 Task: Create a rule from the Routing list, Task moved to a section -> Set Priority in the project TrailPlan , set the section as Done clear the priority.
Action: Mouse moved to (1116, 98)
Screenshot: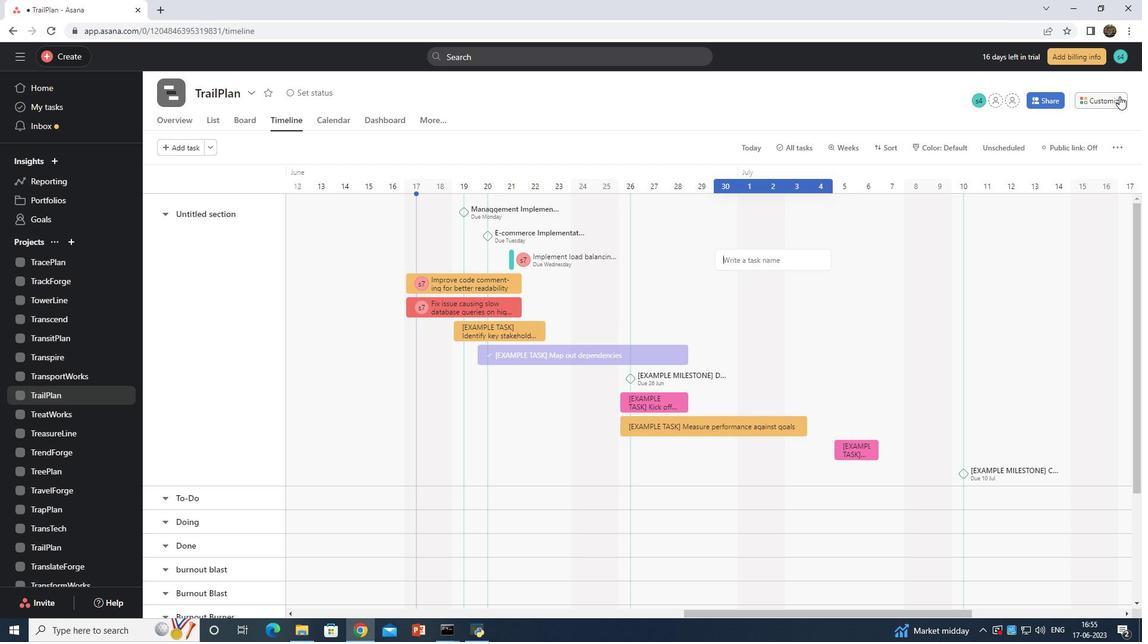 
Action: Mouse pressed left at (1116, 98)
Screenshot: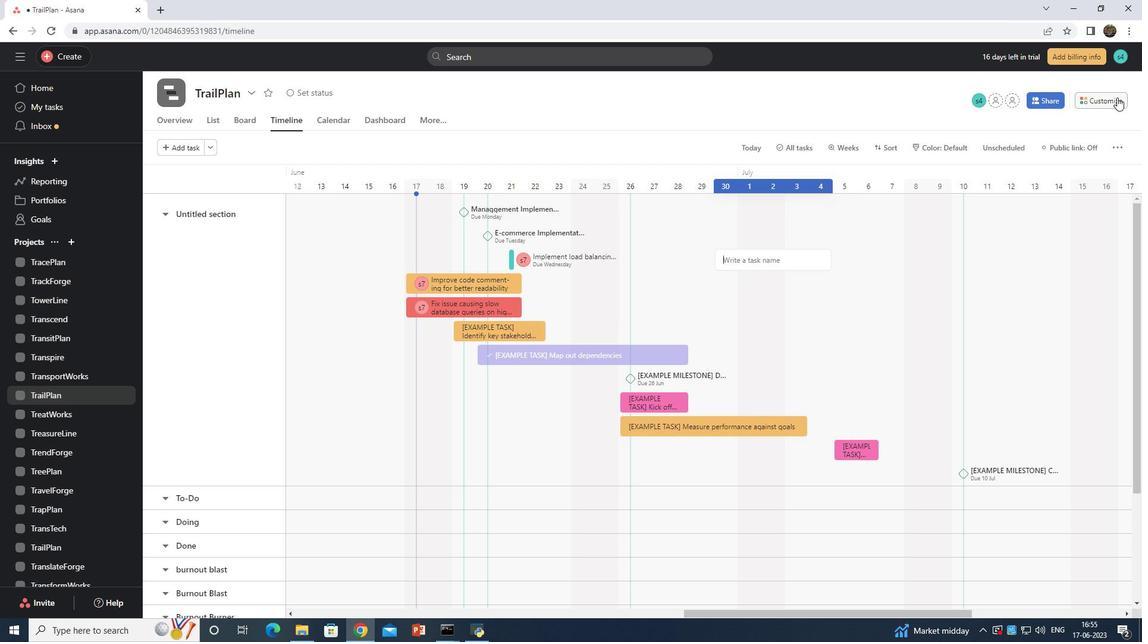 
Action: Mouse moved to (888, 292)
Screenshot: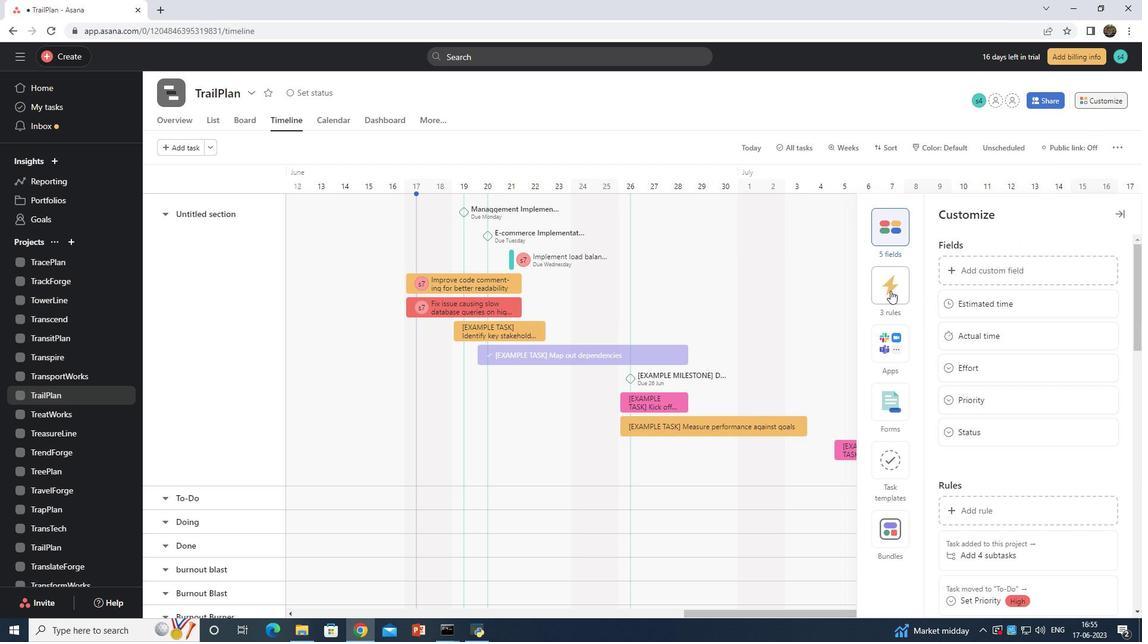 
Action: Mouse pressed left at (888, 292)
Screenshot: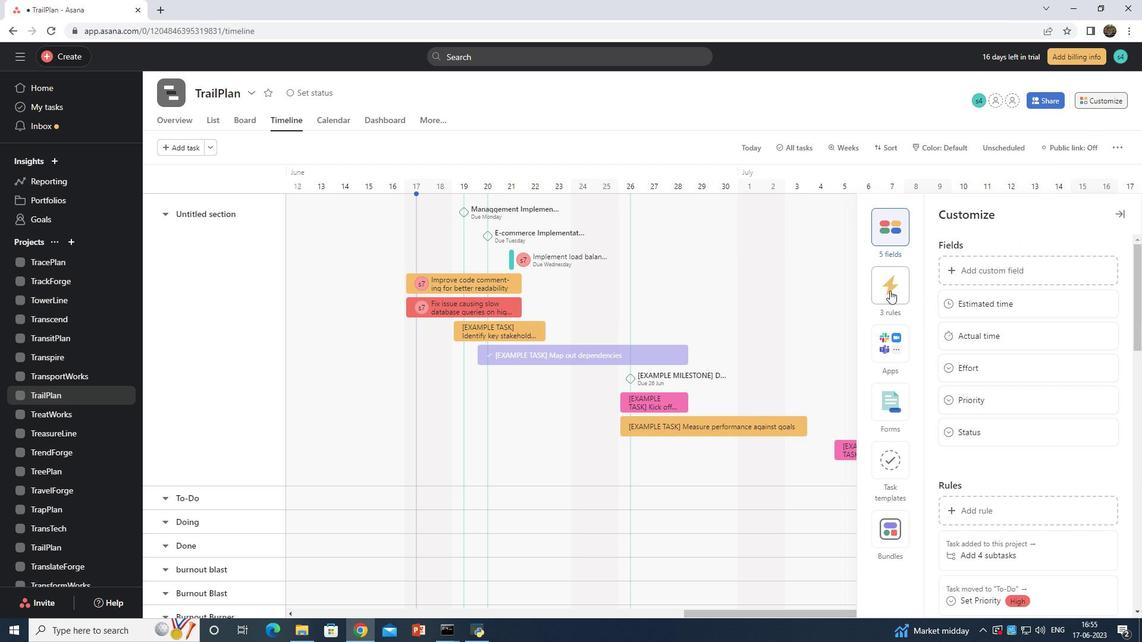 
Action: Mouse moved to (1007, 264)
Screenshot: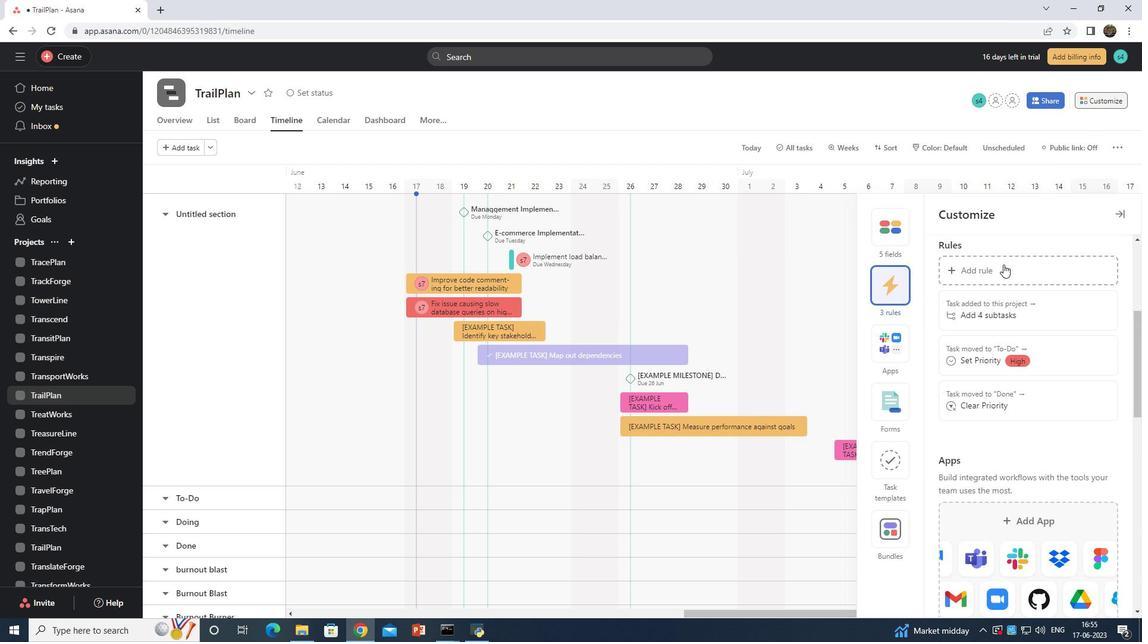 
Action: Mouse pressed left at (1007, 264)
Screenshot: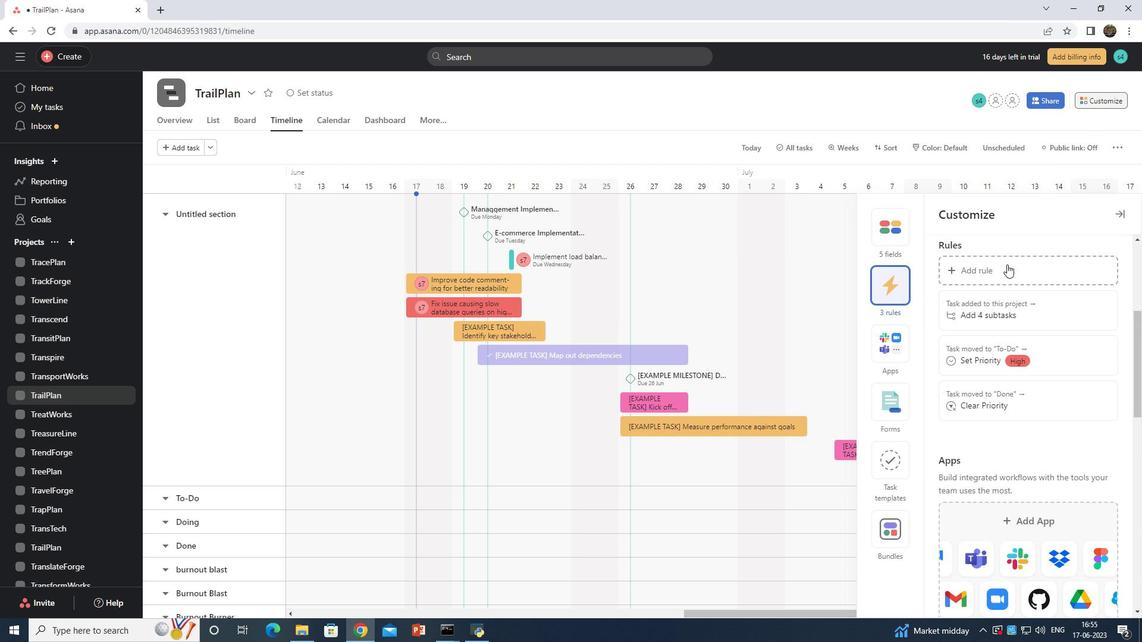 
Action: Mouse moved to (290, 154)
Screenshot: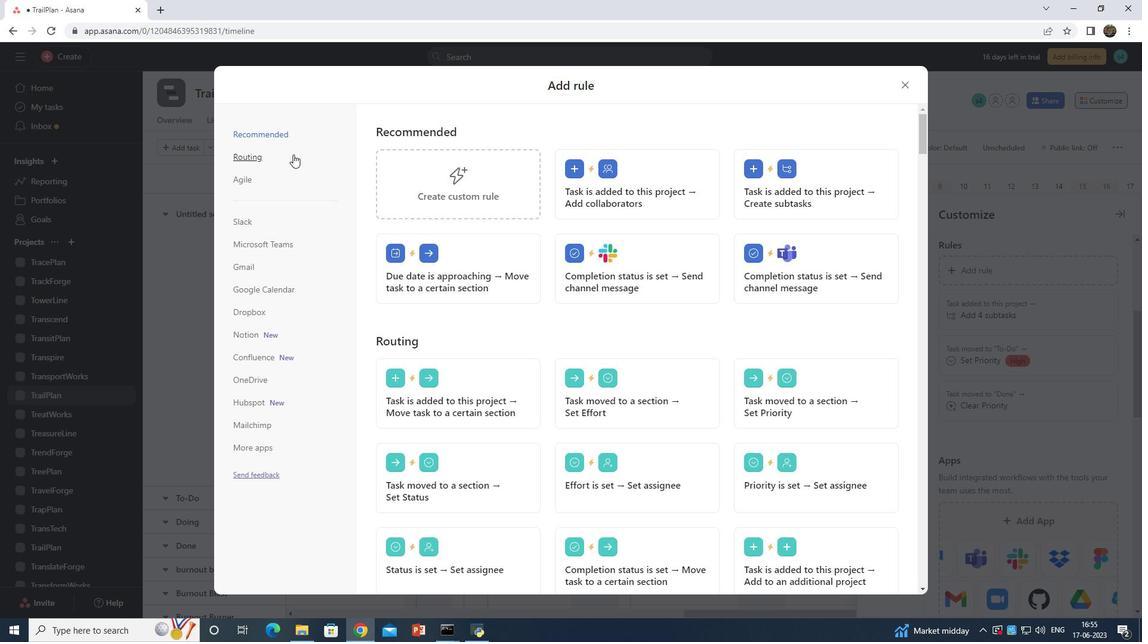 
Action: Mouse pressed left at (290, 154)
Screenshot: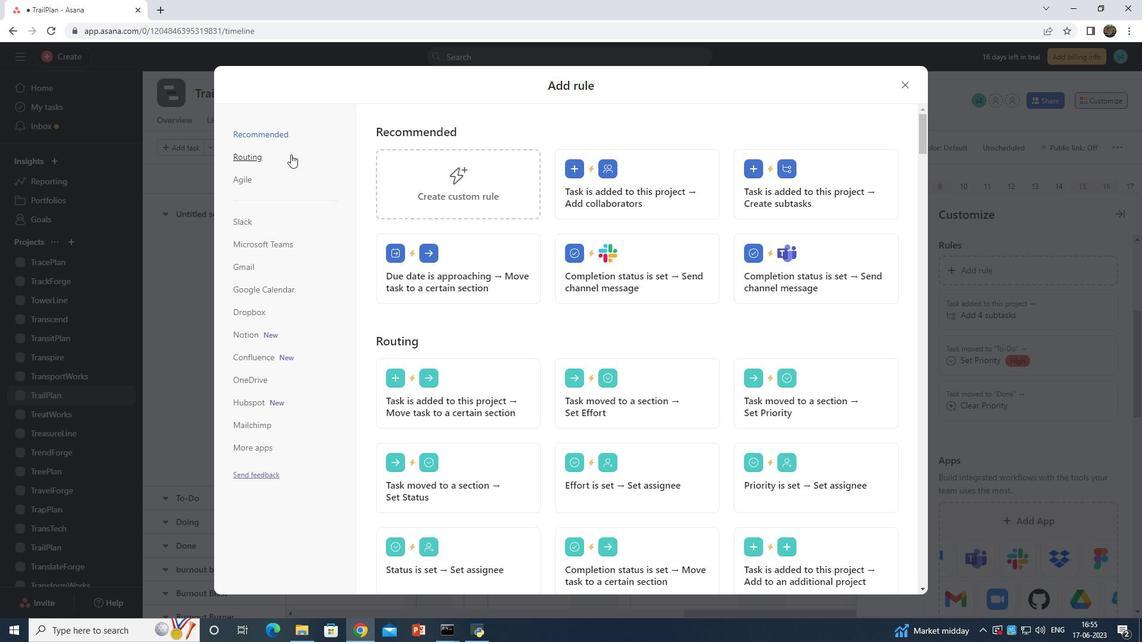 
Action: Mouse moved to (802, 187)
Screenshot: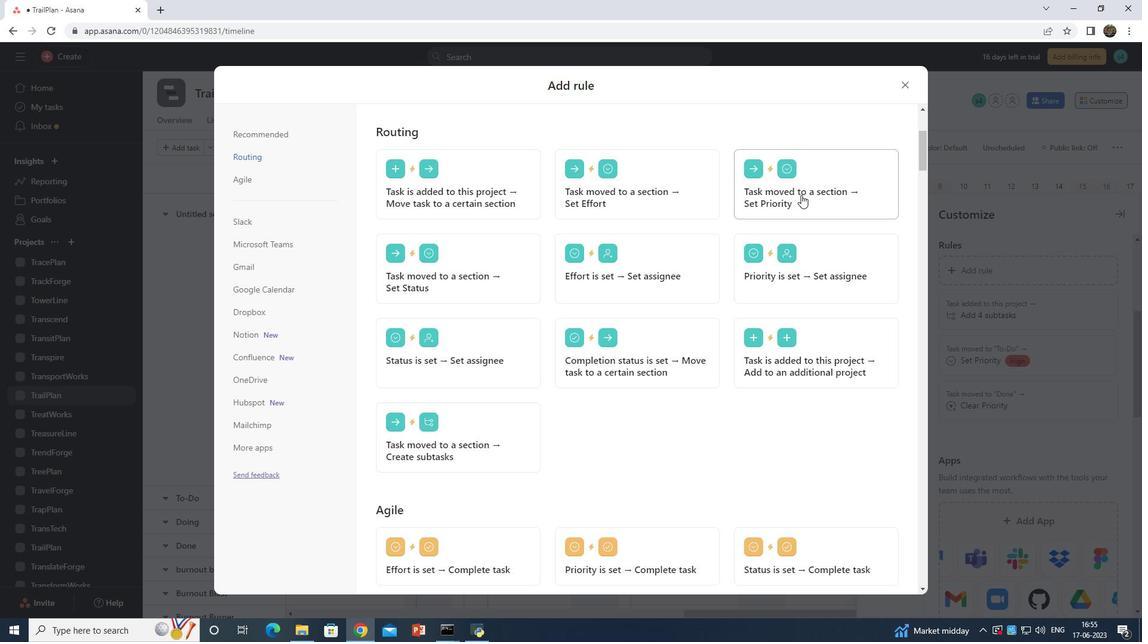 
Action: Mouse pressed left at (802, 187)
Screenshot: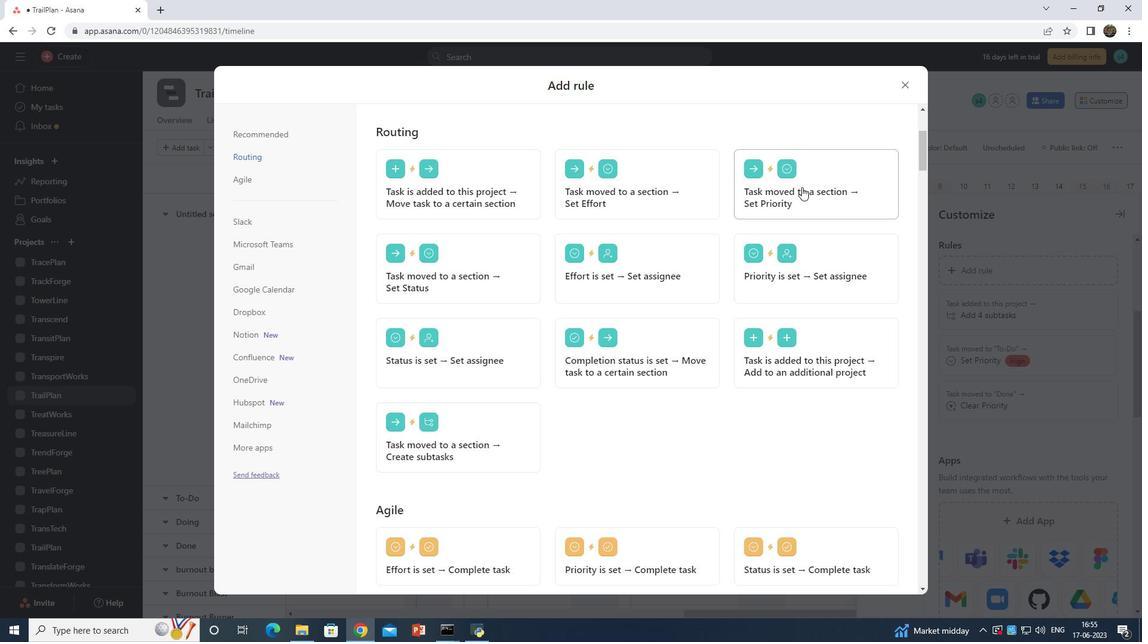 
Action: Mouse moved to (385, 393)
Screenshot: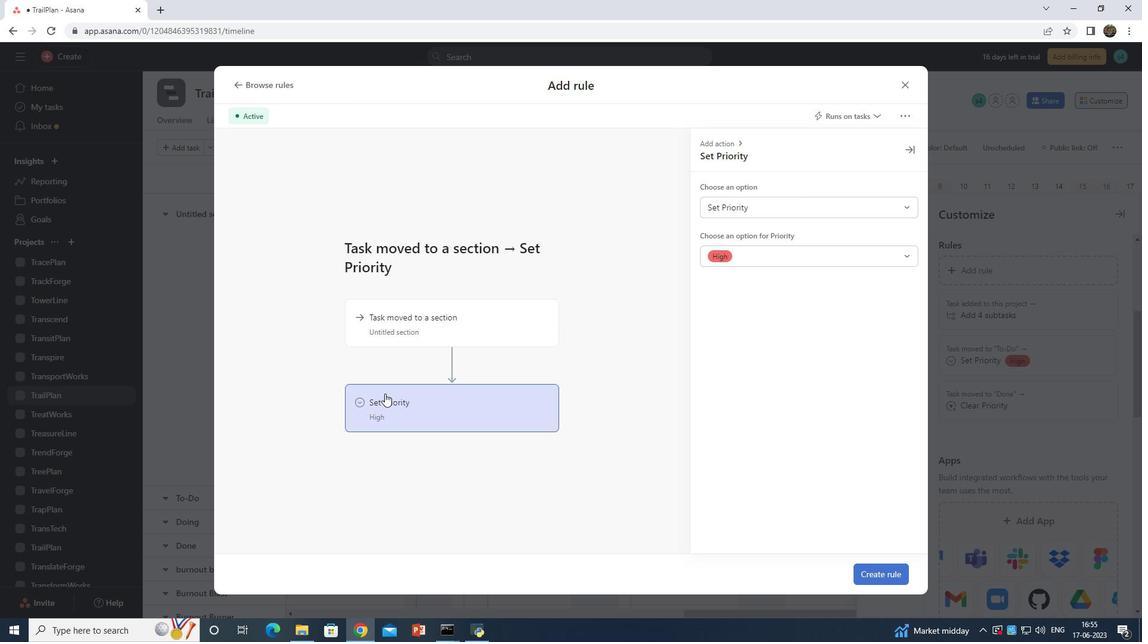 
Action: Mouse pressed left at (385, 393)
Screenshot: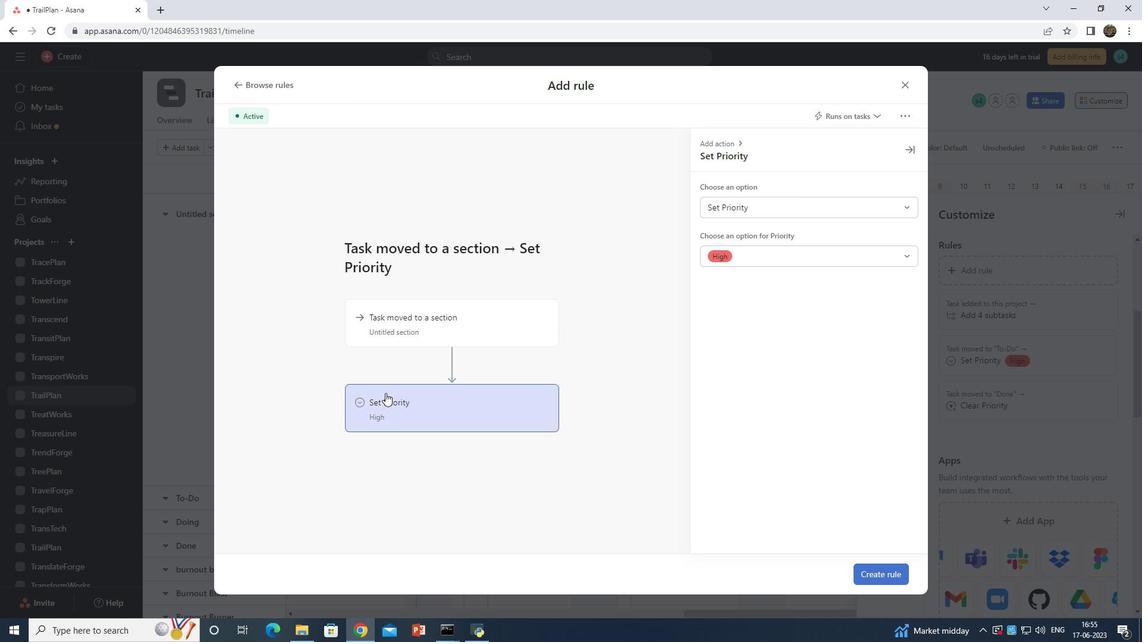 
Action: Mouse moved to (447, 319)
Screenshot: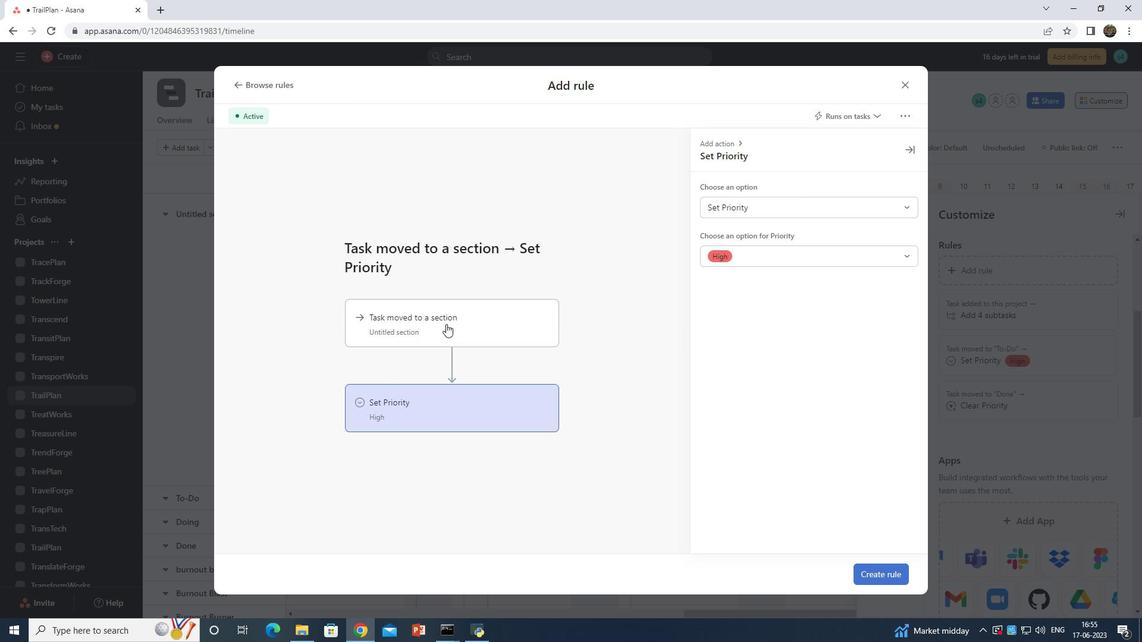 
Action: Mouse pressed left at (447, 319)
Screenshot: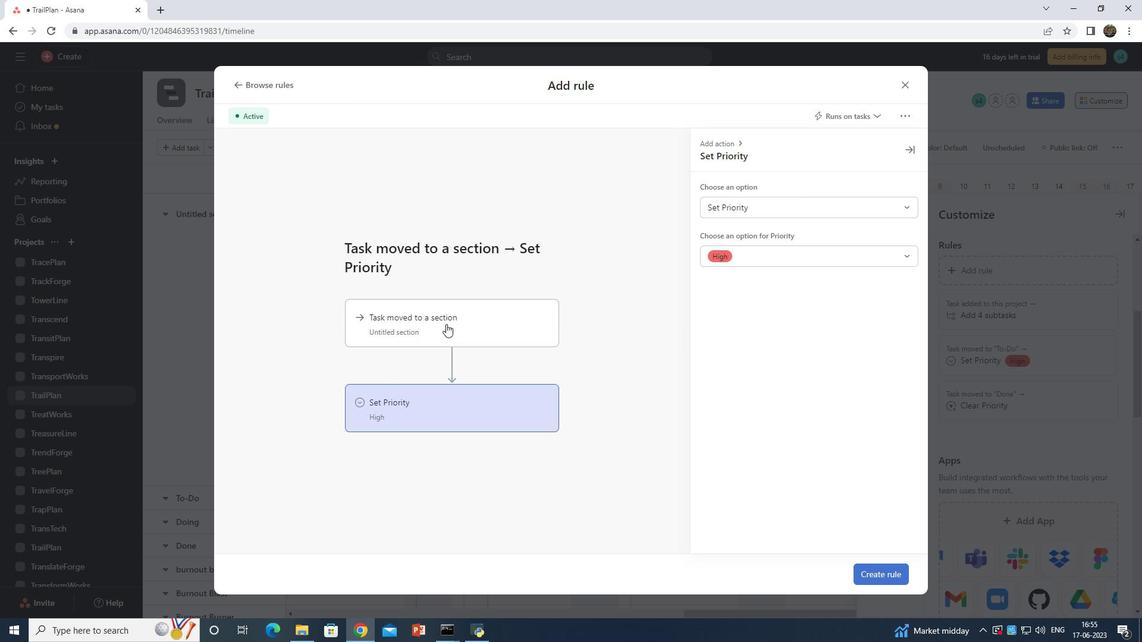
Action: Mouse moved to (833, 206)
Screenshot: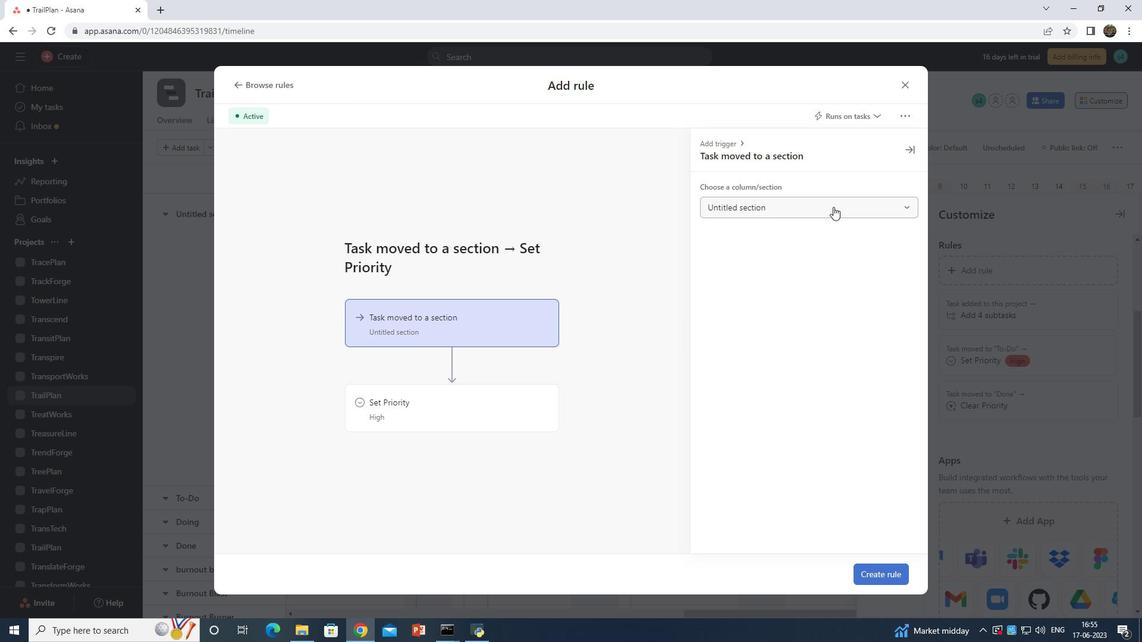 
Action: Mouse pressed left at (833, 206)
Screenshot: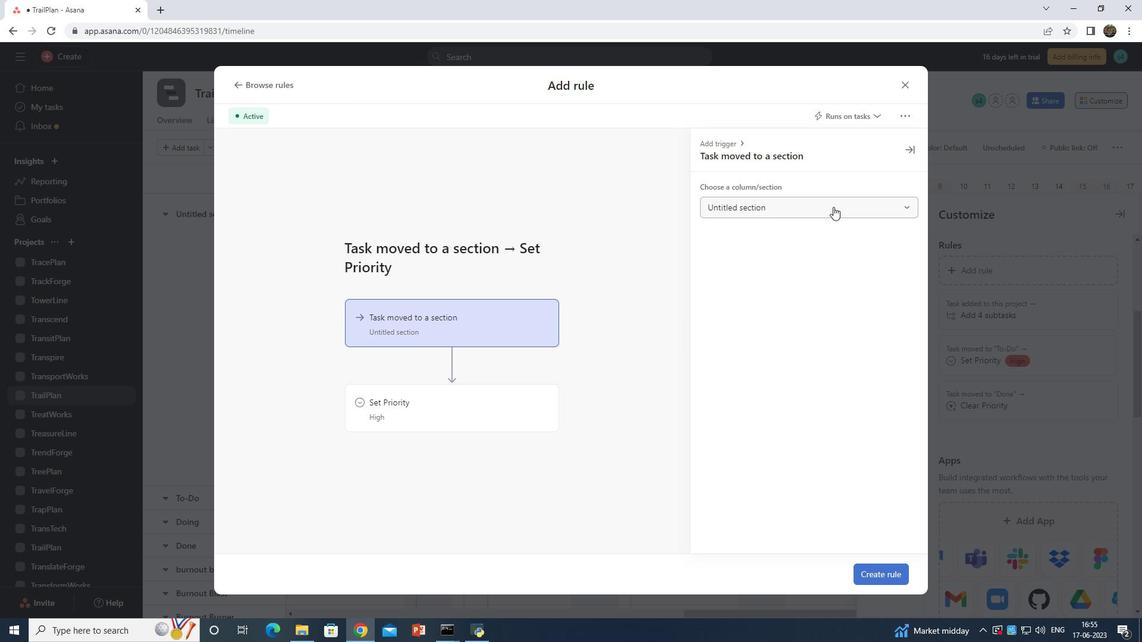 
Action: Mouse moved to (734, 295)
Screenshot: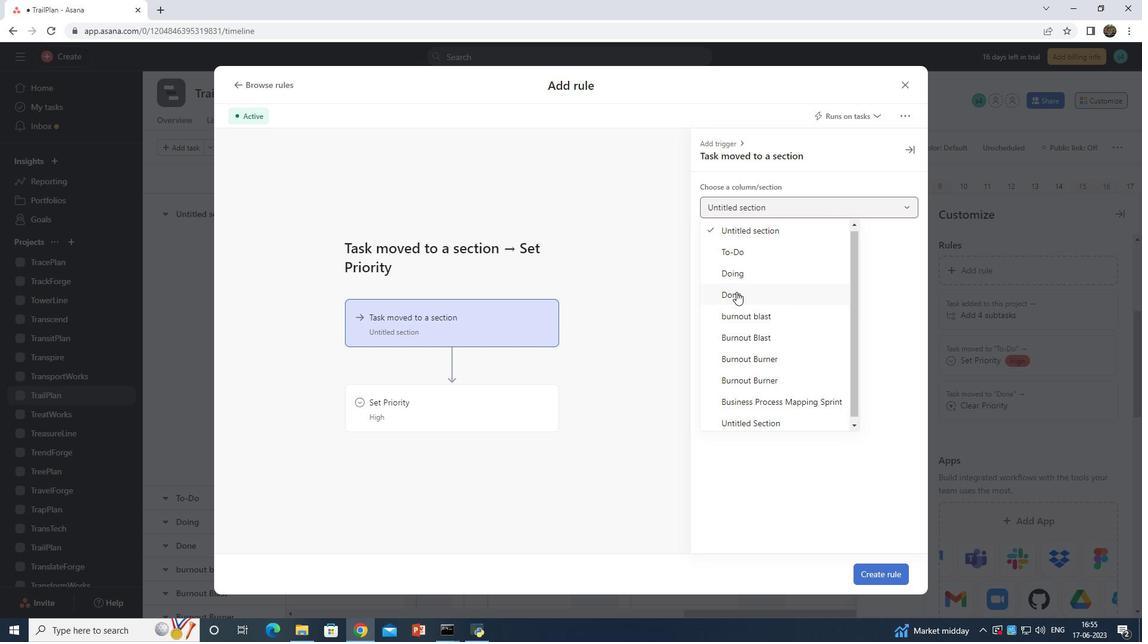 
Action: Mouse pressed left at (734, 295)
Screenshot: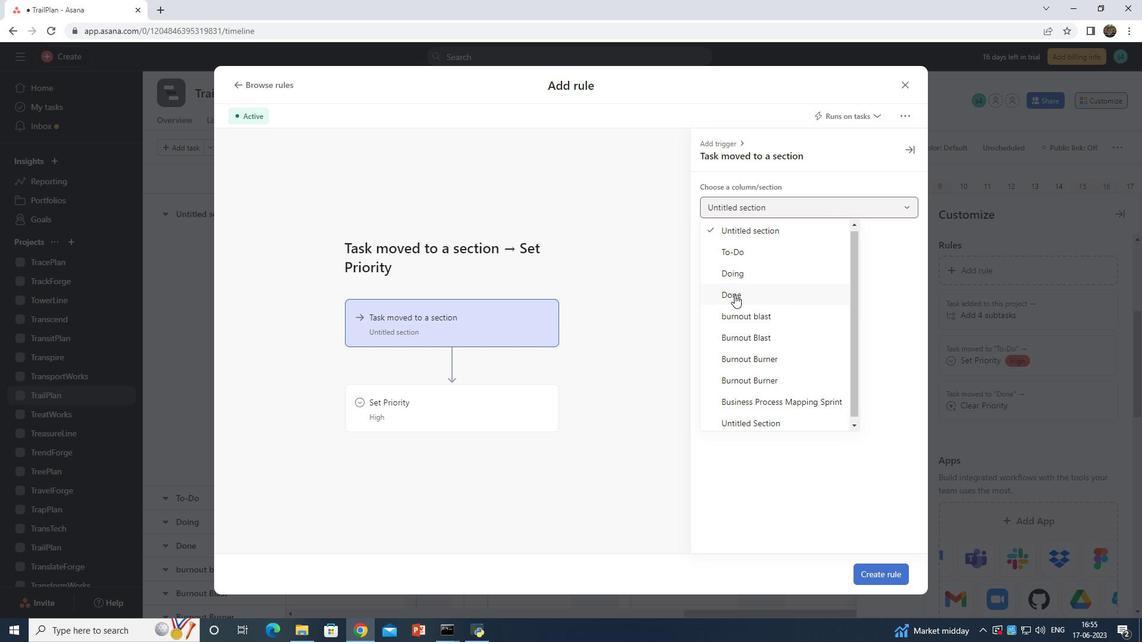 
Action: Mouse moved to (477, 403)
Screenshot: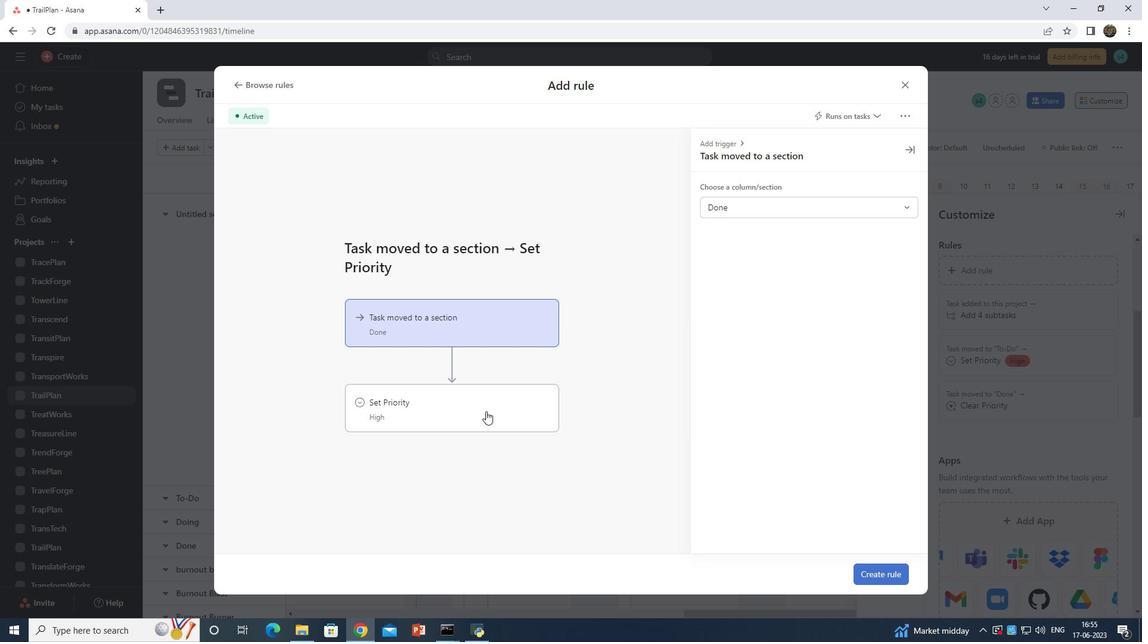 
Action: Mouse pressed left at (477, 403)
Screenshot: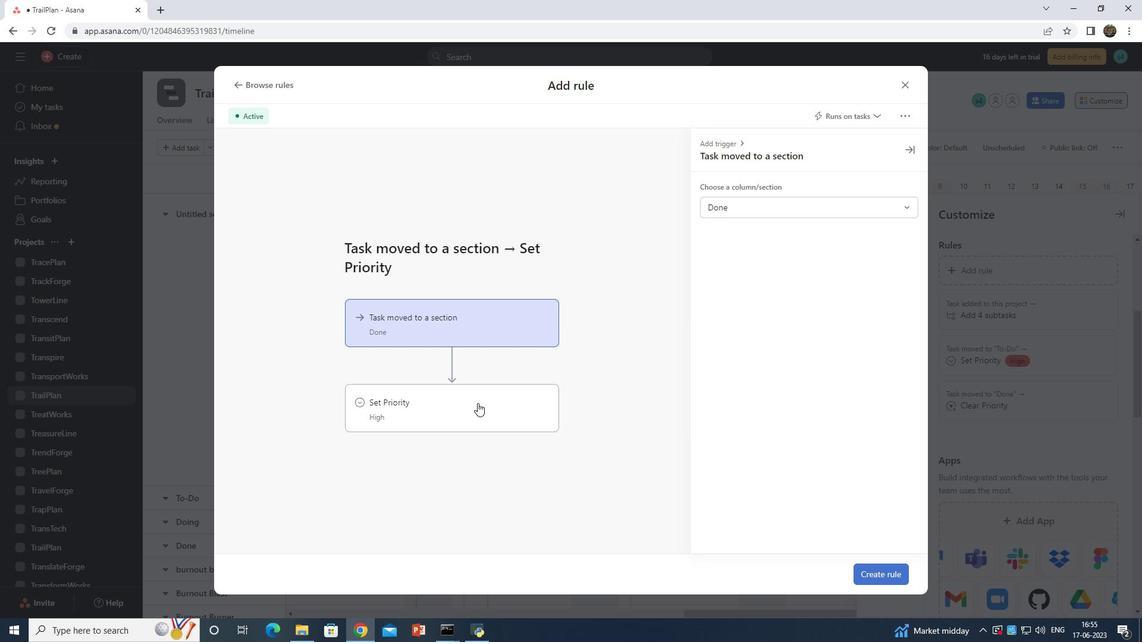 
Action: Mouse moved to (718, 255)
Screenshot: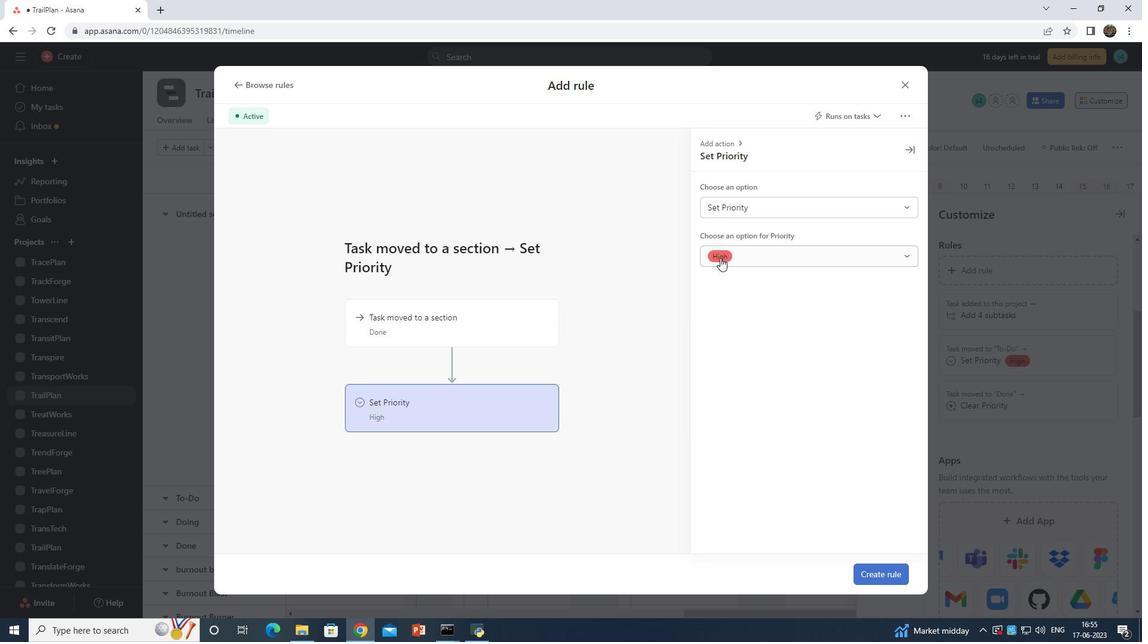 
Action: Mouse pressed left at (718, 255)
Screenshot: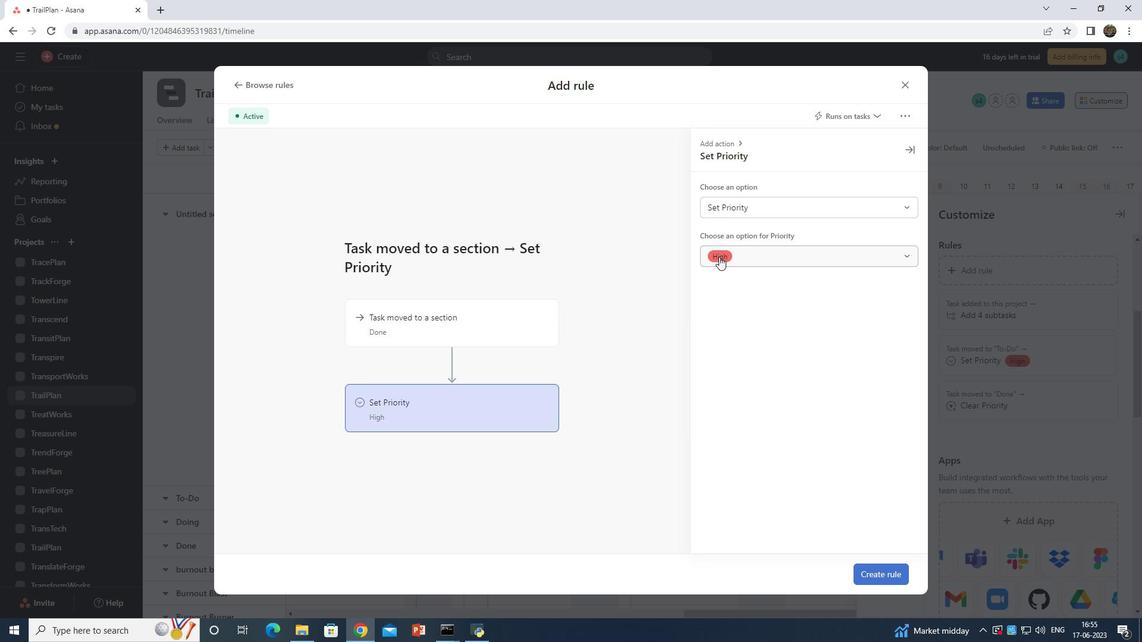 
Action: Mouse moved to (827, 496)
Screenshot: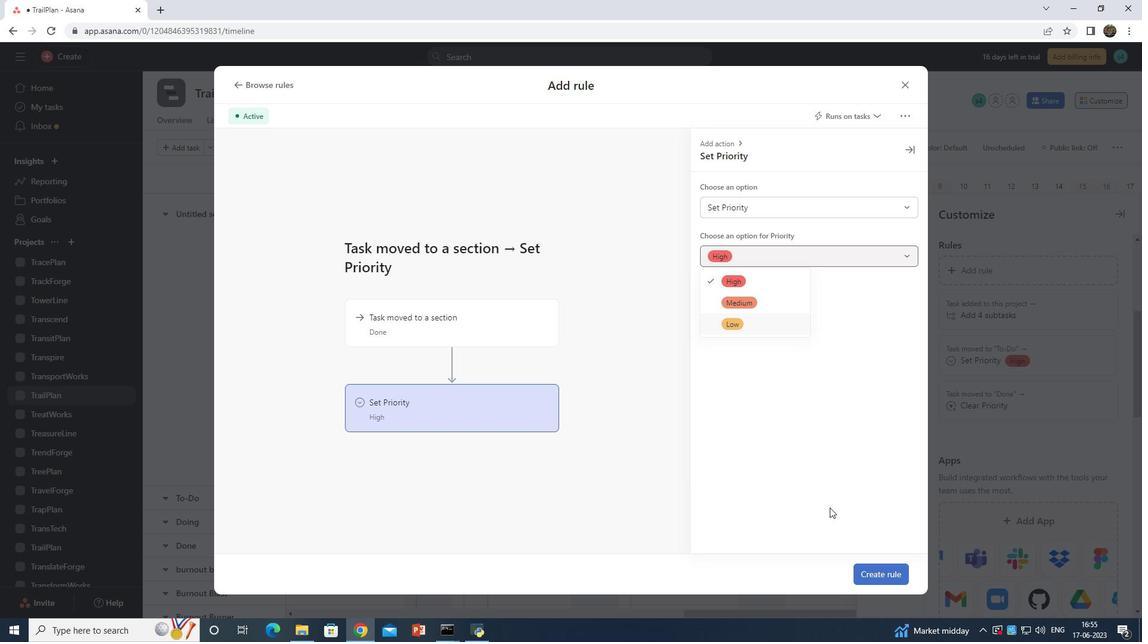 
Action: Mouse pressed left at (827, 496)
Screenshot: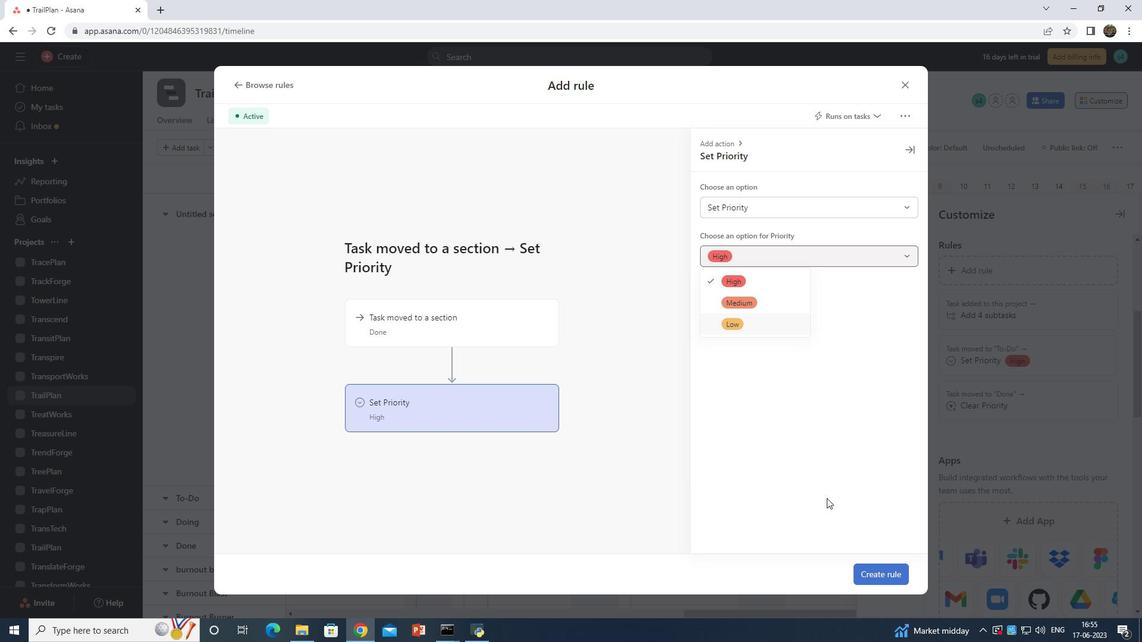 
Action: Mouse moved to (879, 573)
Screenshot: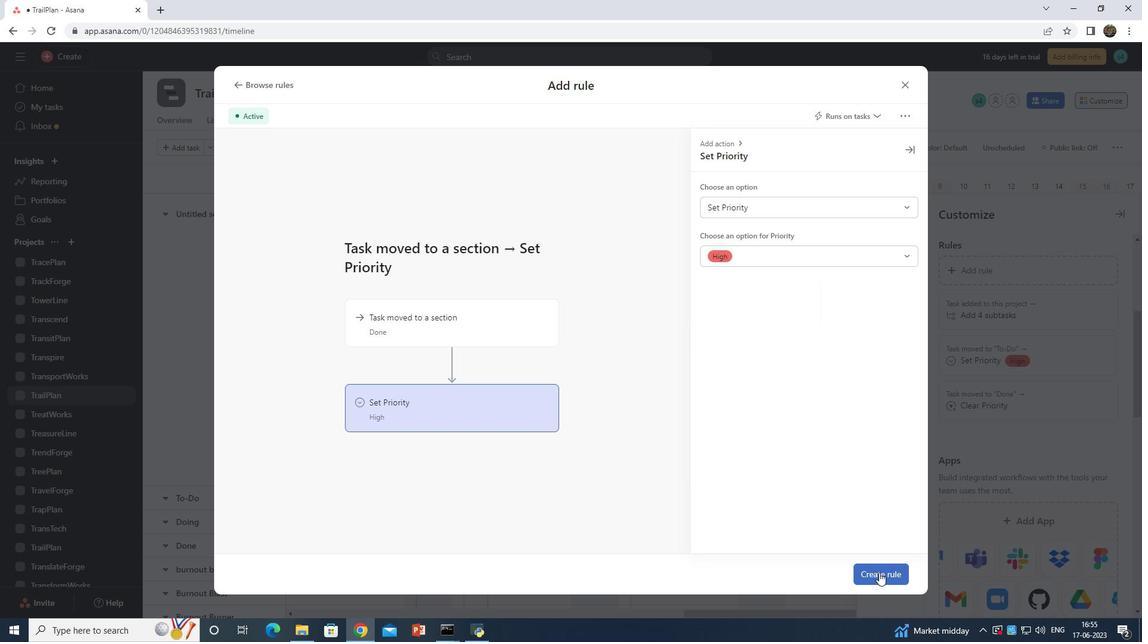 
Action: Mouse pressed left at (879, 573)
Screenshot: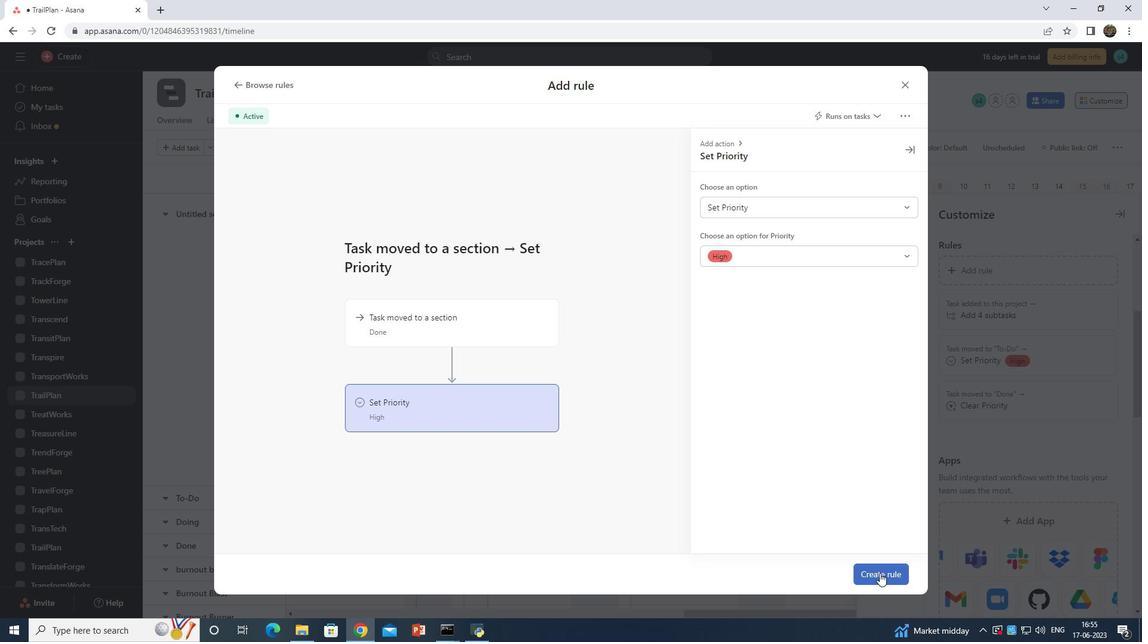 
Action: Mouse moved to (917, 577)
Screenshot: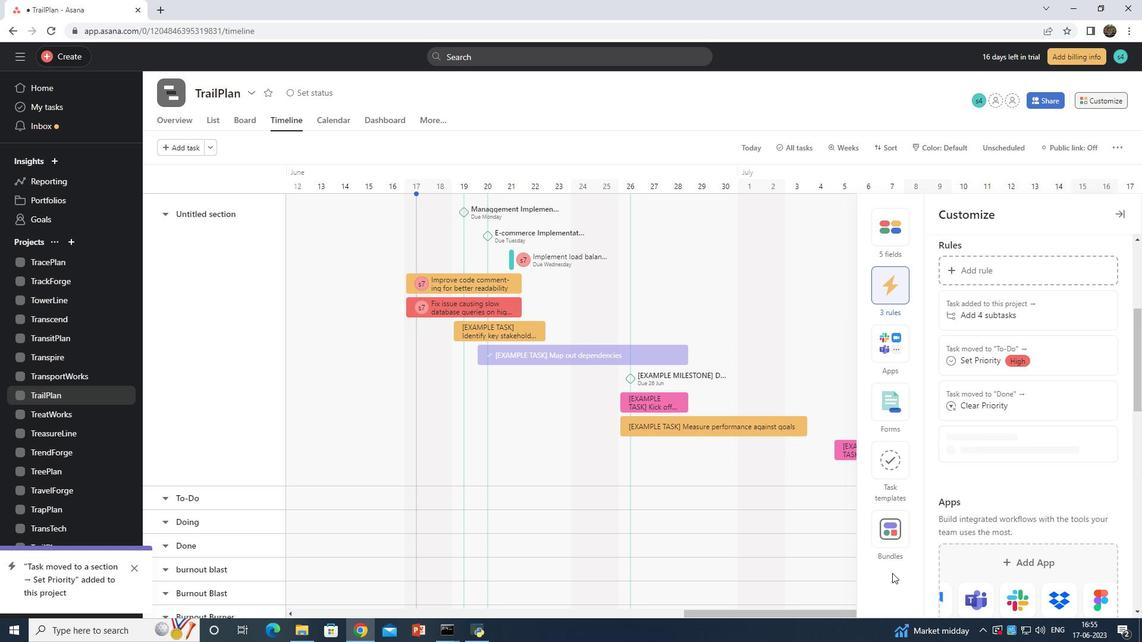 
